Task: Select the criteria, the date is on or before the "past month".
Action: Mouse moved to (193, 69)
Screenshot: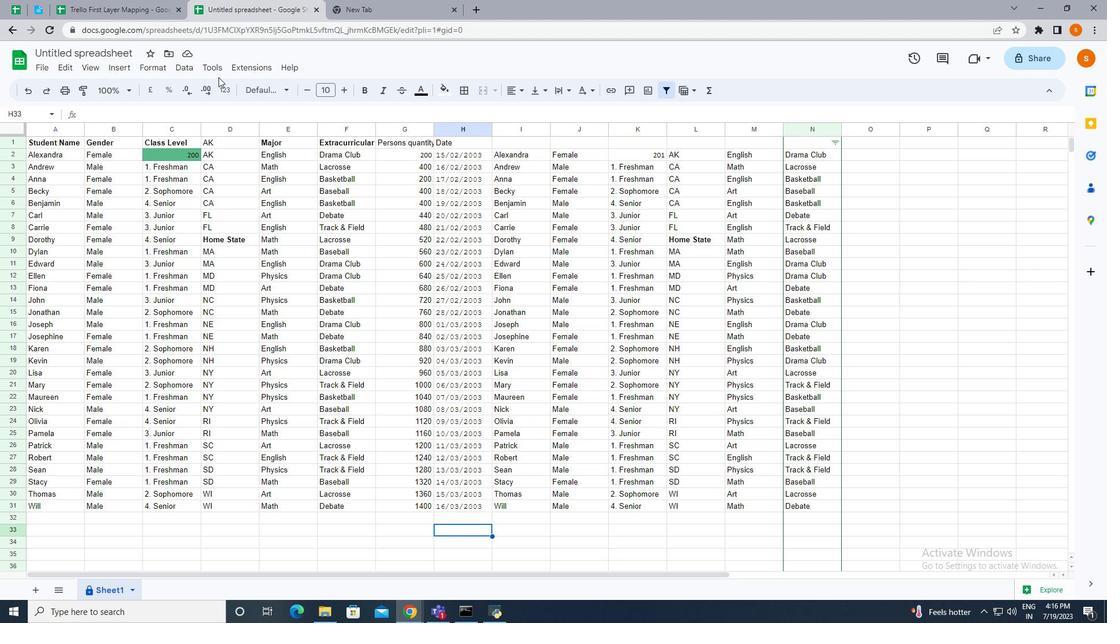 
Action: Mouse pressed left at (193, 69)
Screenshot: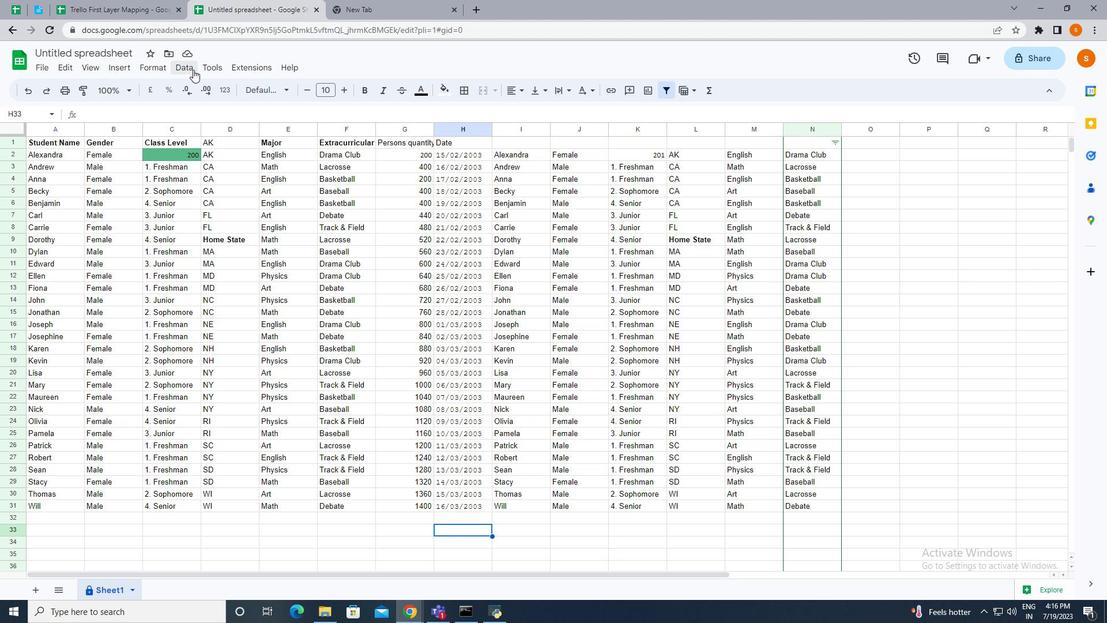 
Action: Mouse moved to (211, 296)
Screenshot: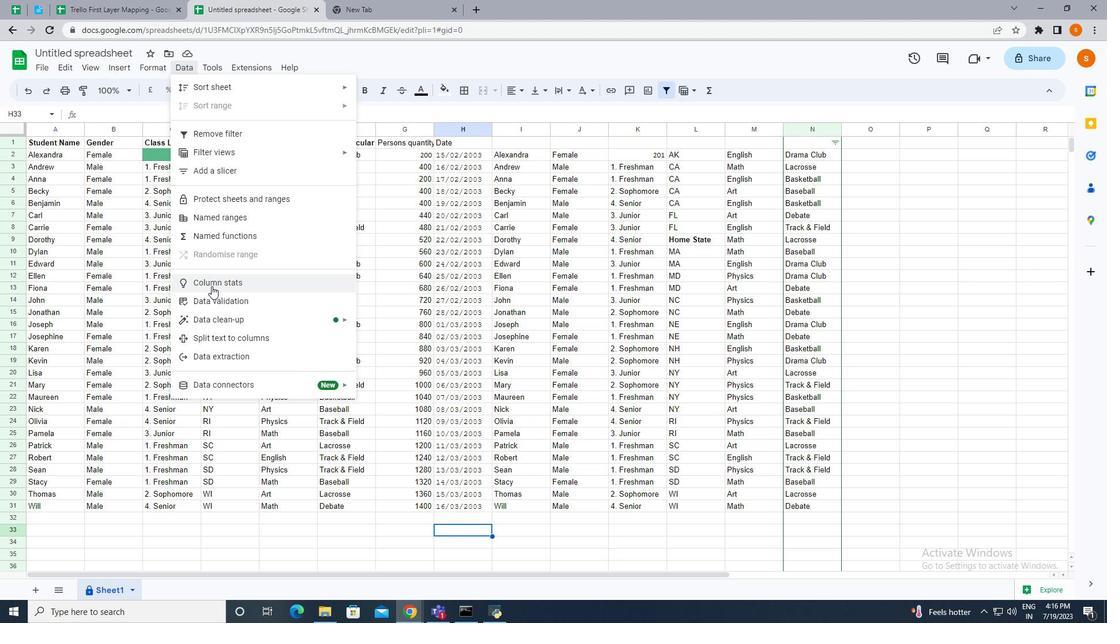 
Action: Mouse pressed left at (211, 296)
Screenshot: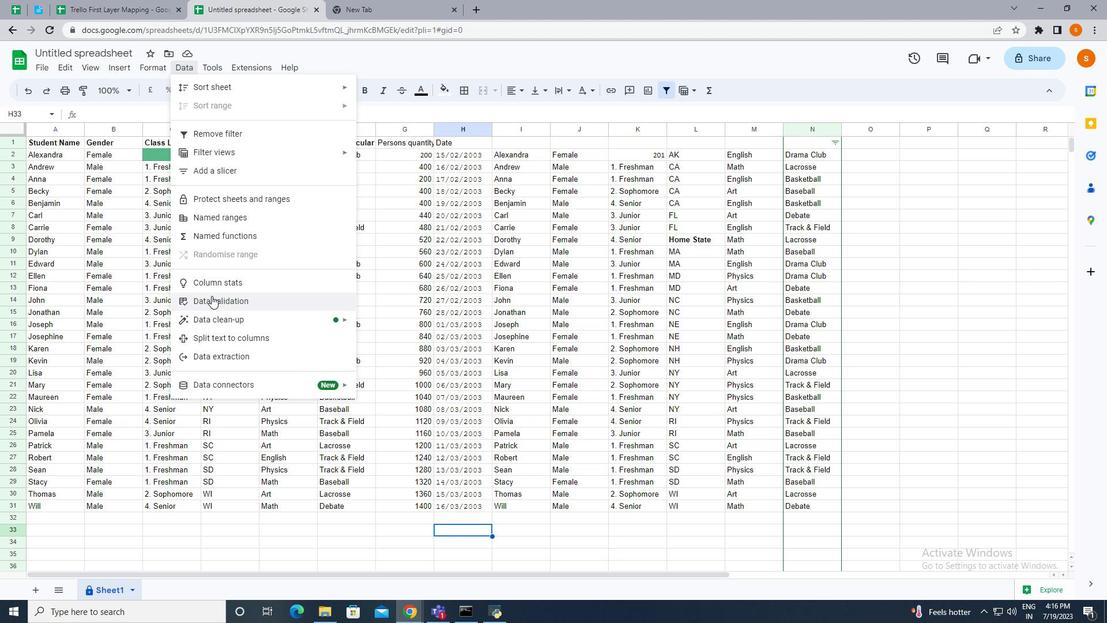
Action: Mouse moved to (943, 131)
Screenshot: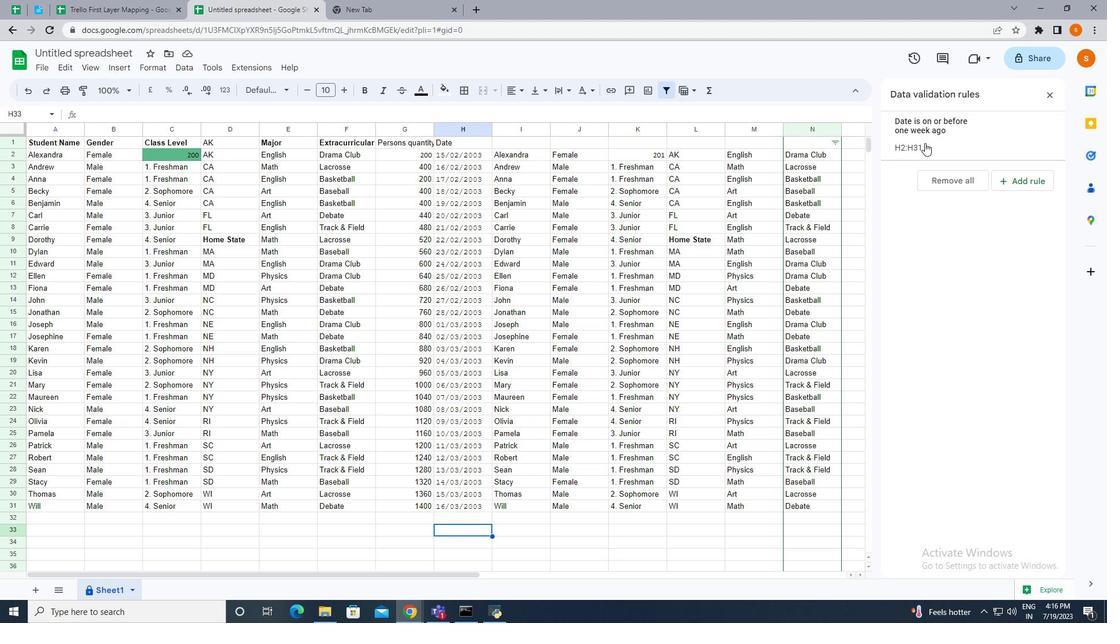 
Action: Mouse pressed left at (943, 131)
Screenshot: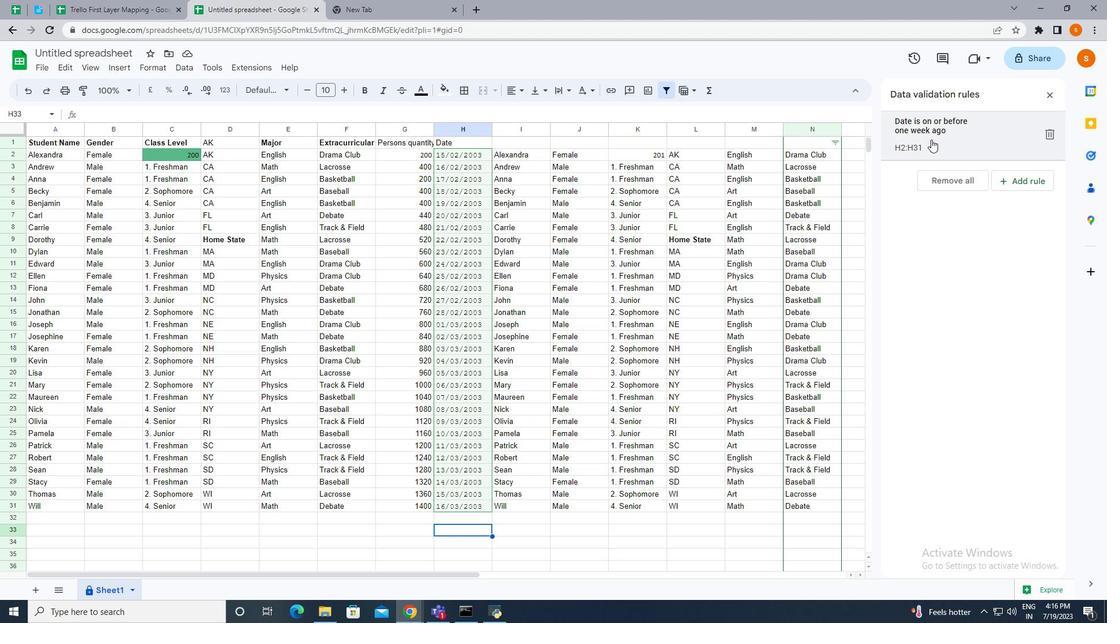 
Action: Mouse moved to (951, 189)
Screenshot: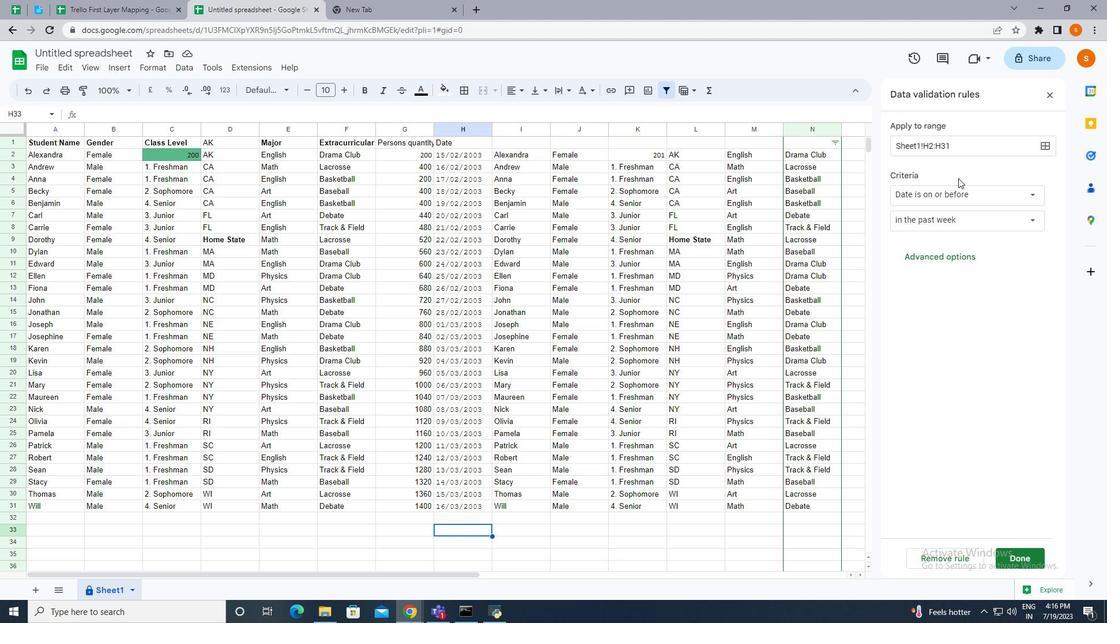
Action: Mouse pressed left at (951, 189)
Screenshot: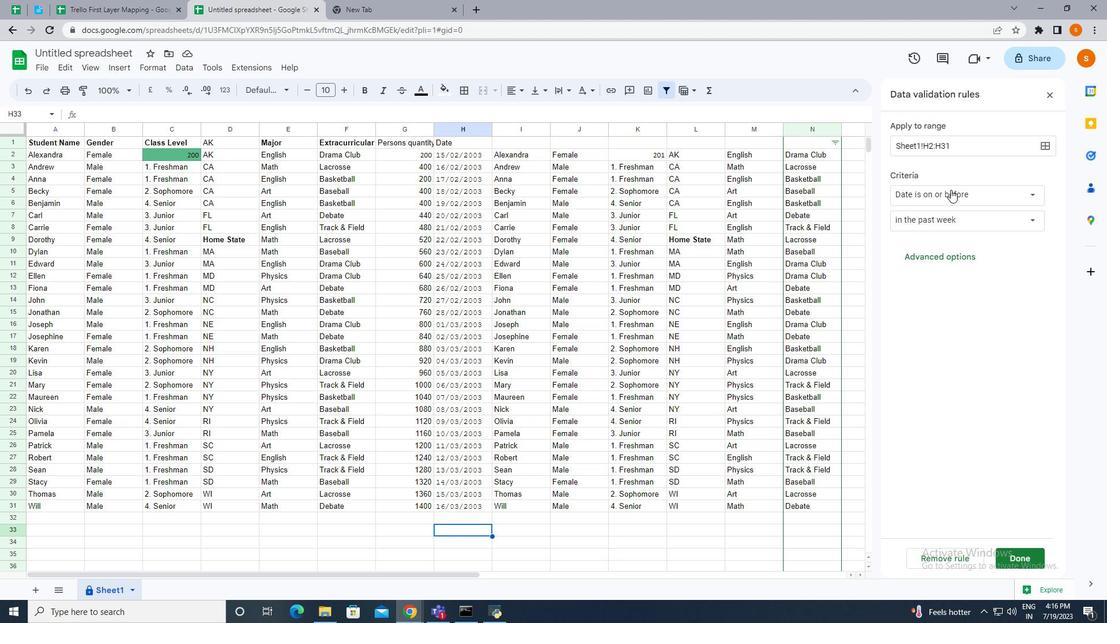 
Action: Mouse moved to (953, 234)
Screenshot: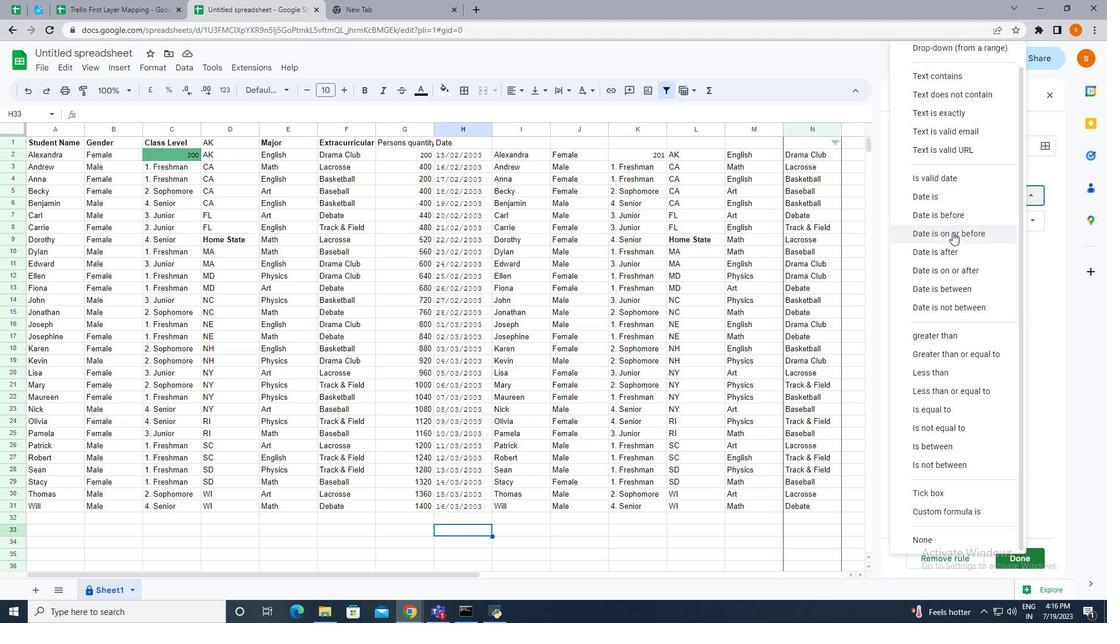 
Action: Mouse pressed left at (953, 234)
Screenshot: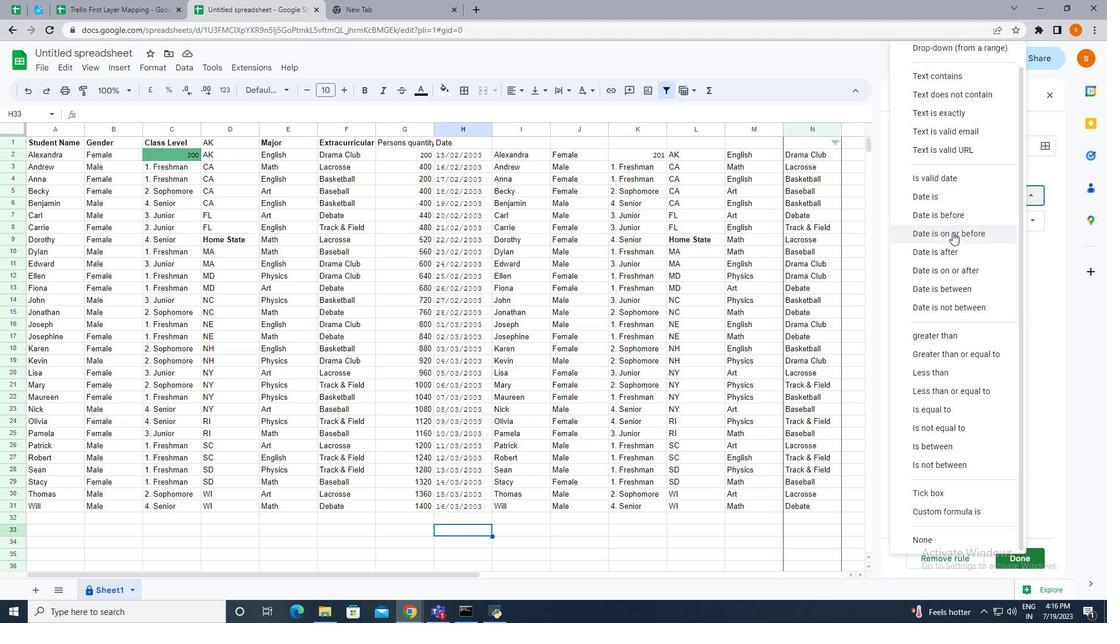 
Action: Mouse moved to (942, 222)
Screenshot: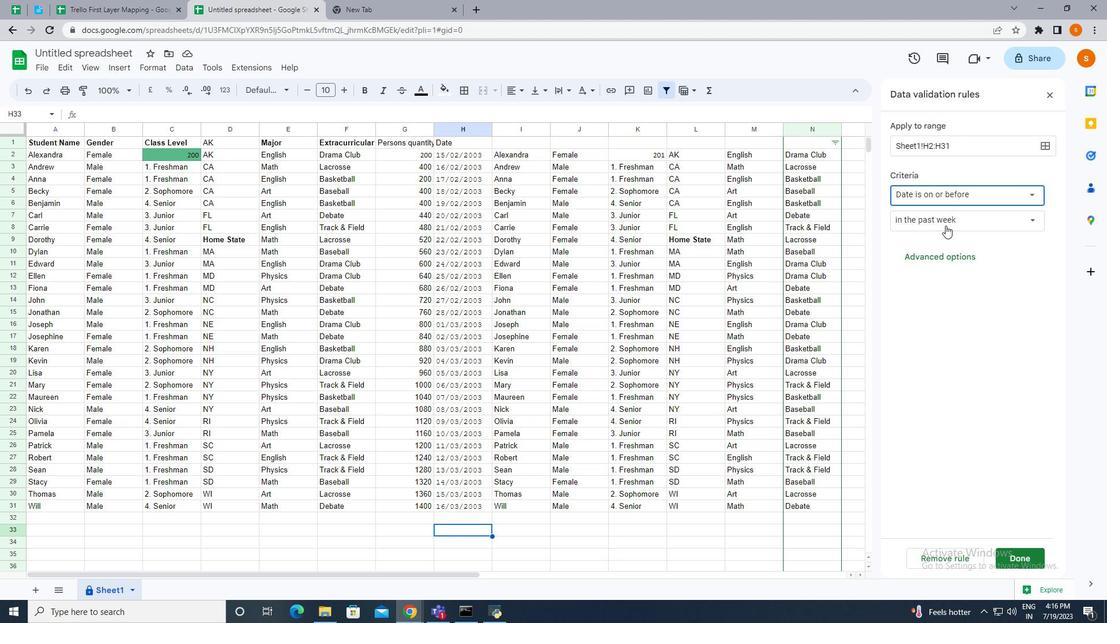 
Action: Mouse pressed left at (942, 222)
Screenshot: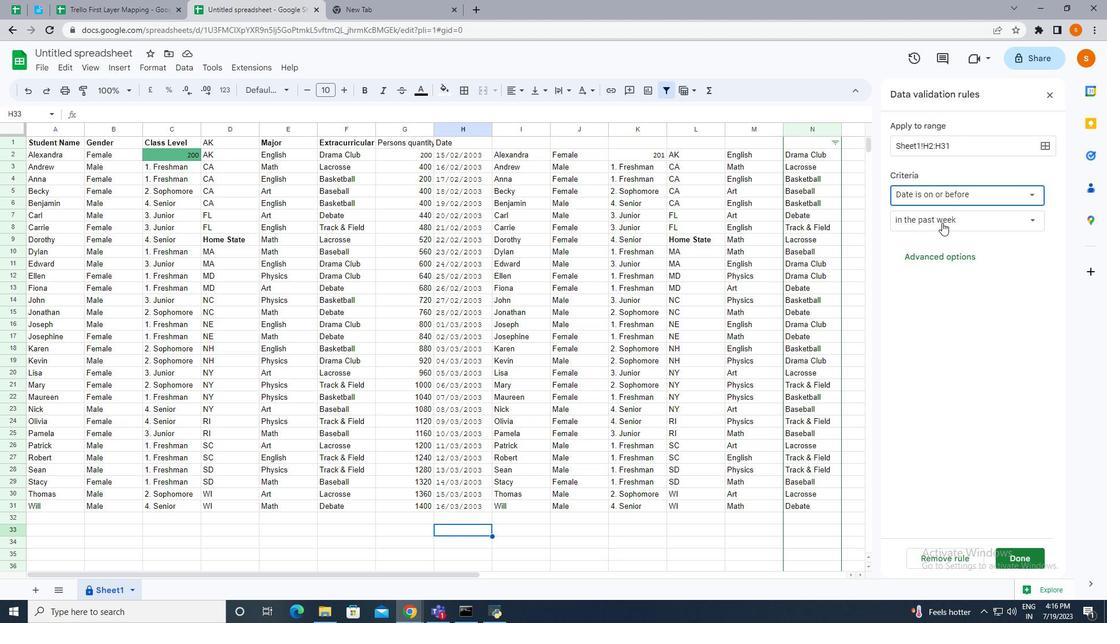 
Action: Mouse moved to (948, 241)
Screenshot: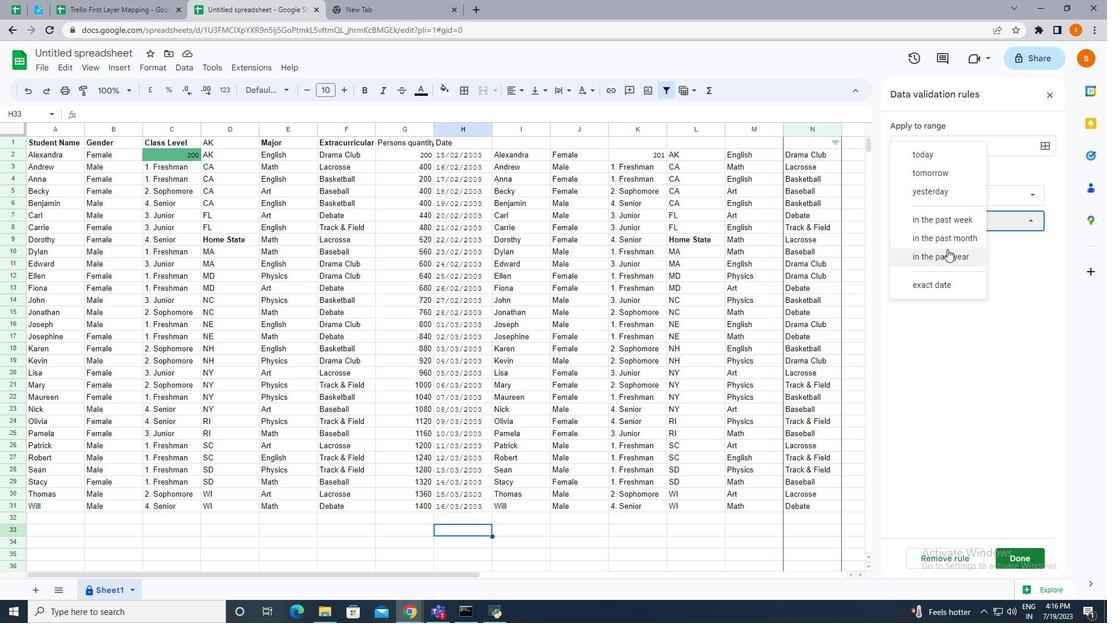 
Action: Mouse pressed left at (948, 241)
Screenshot: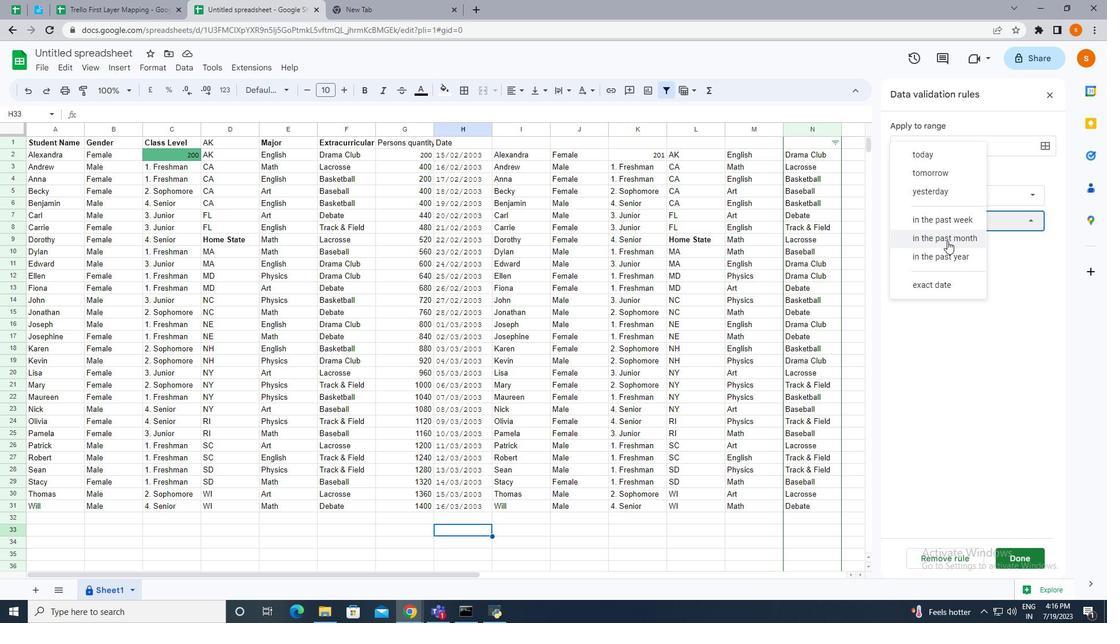 
Action: Mouse moved to (962, 364)
Screenshot: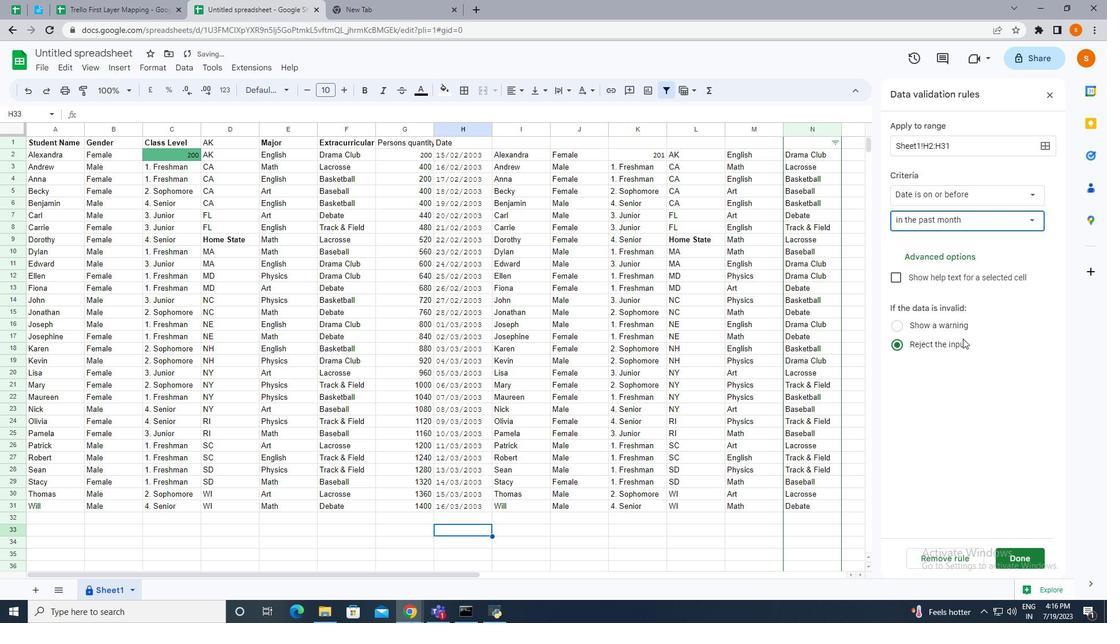 
